 Task: Set up a 30-minute session to brainstorm content marketing ideas.
Action: Mouse moved to (78, 112)
Screenshot: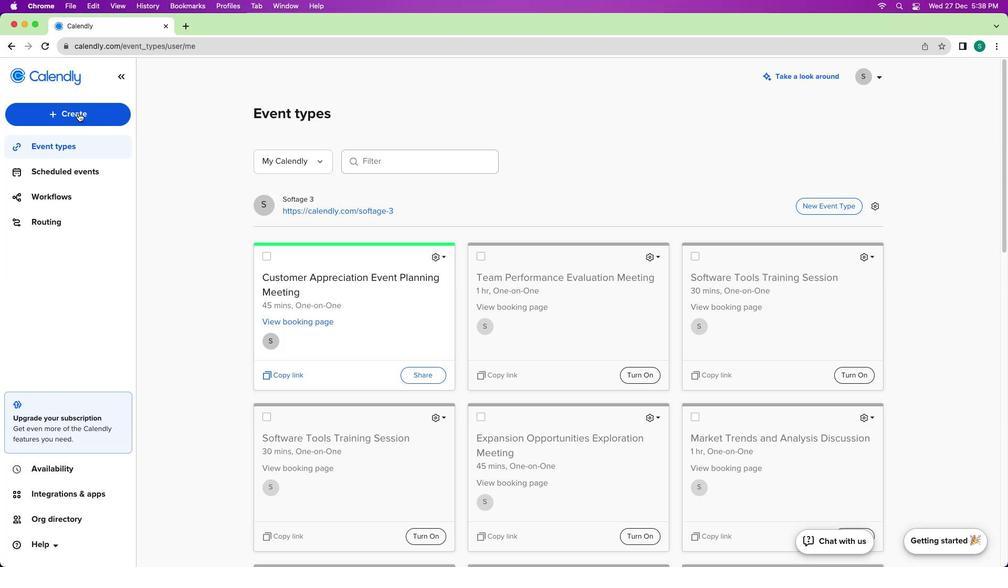 
Action: Mouse pressed left at (78, 112)
Screenshot: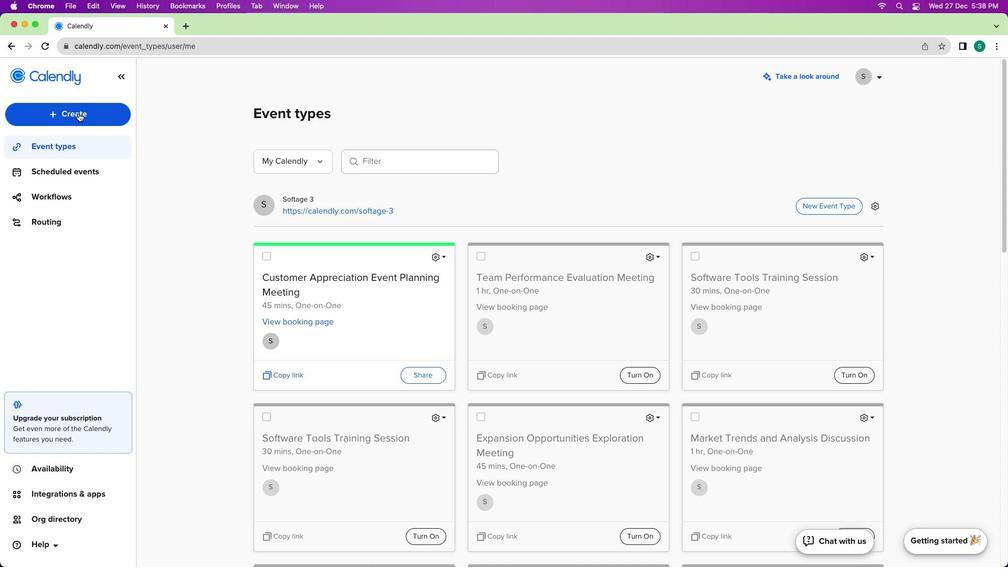
Action: Mouse moved to (73, 150)
Screenshot: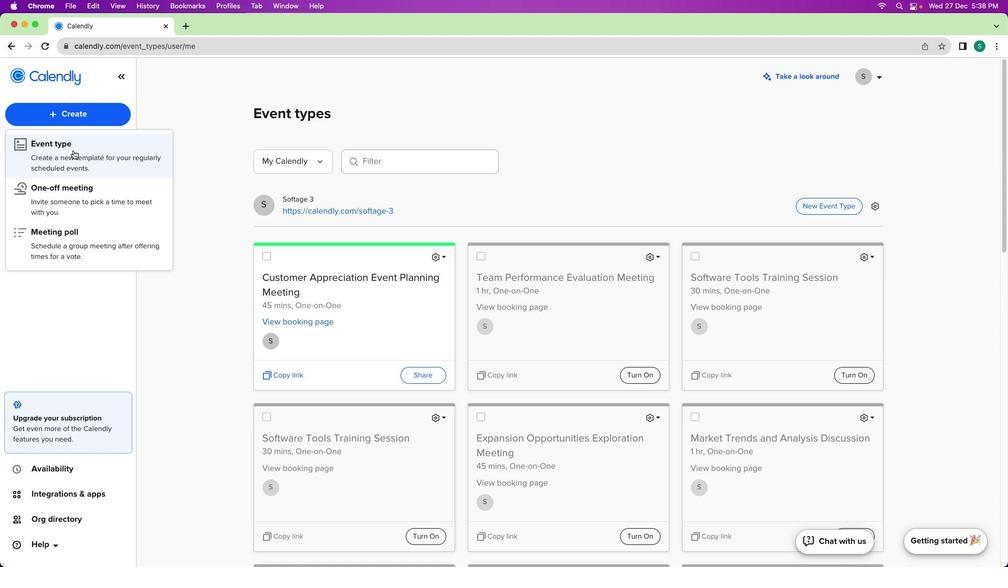 
Action: Mouse pressed left at (73, 150)
Screenshot: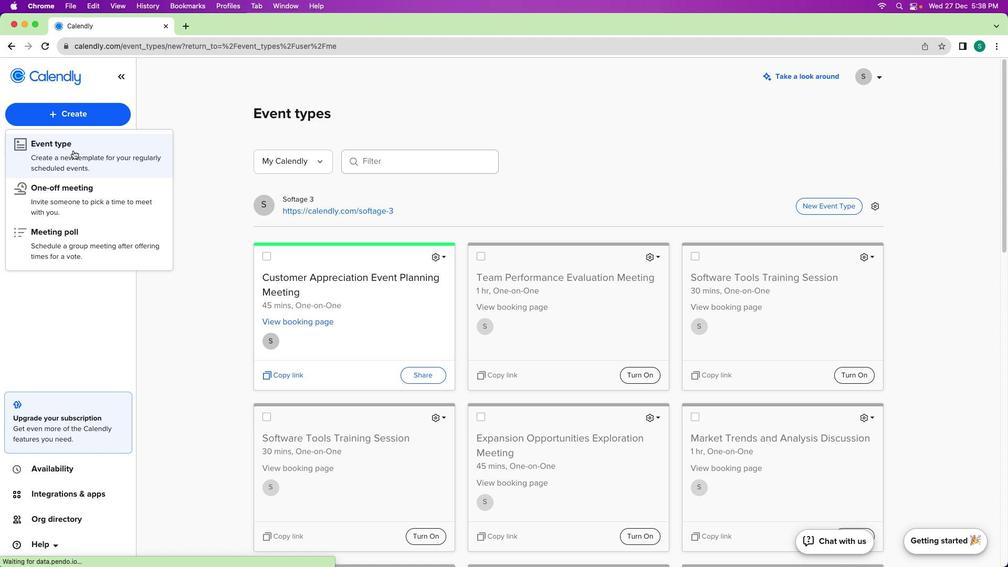 
Action: Mouse moved to (316, 208)
Screenshot: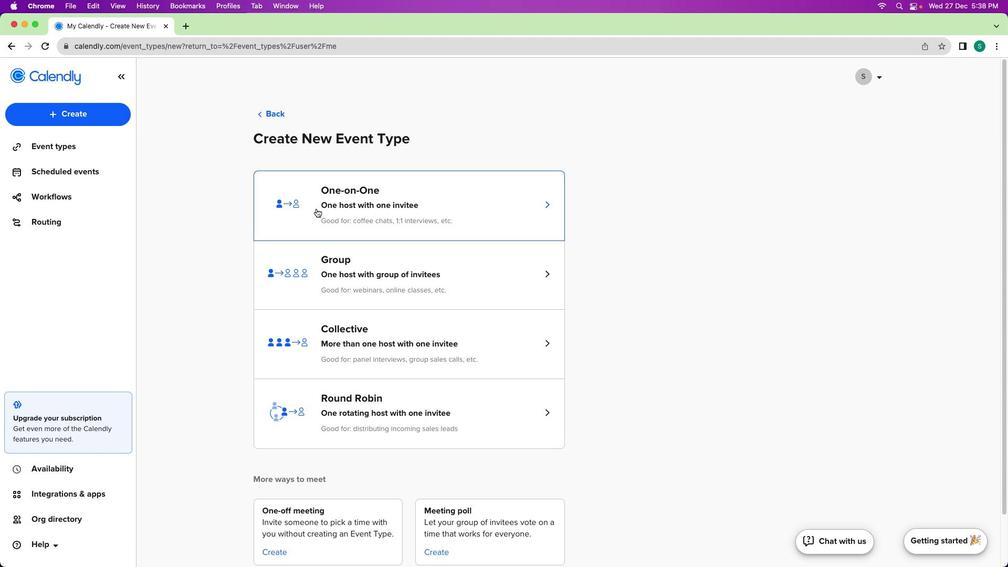 
Action: Mouse pressed left at (316, 208)
Screenshot: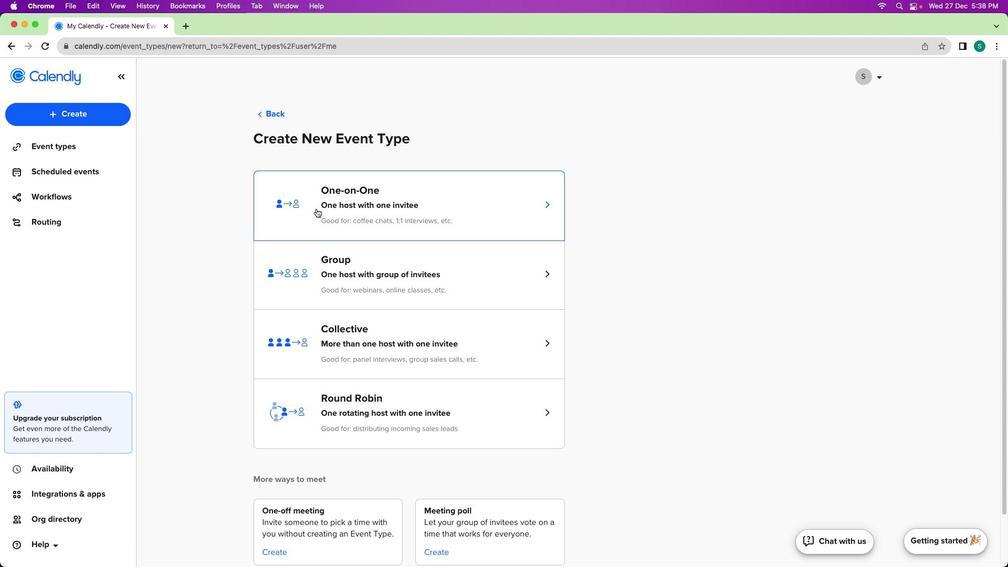 
Action: Mouse moved to (47, 163)
Screenshot: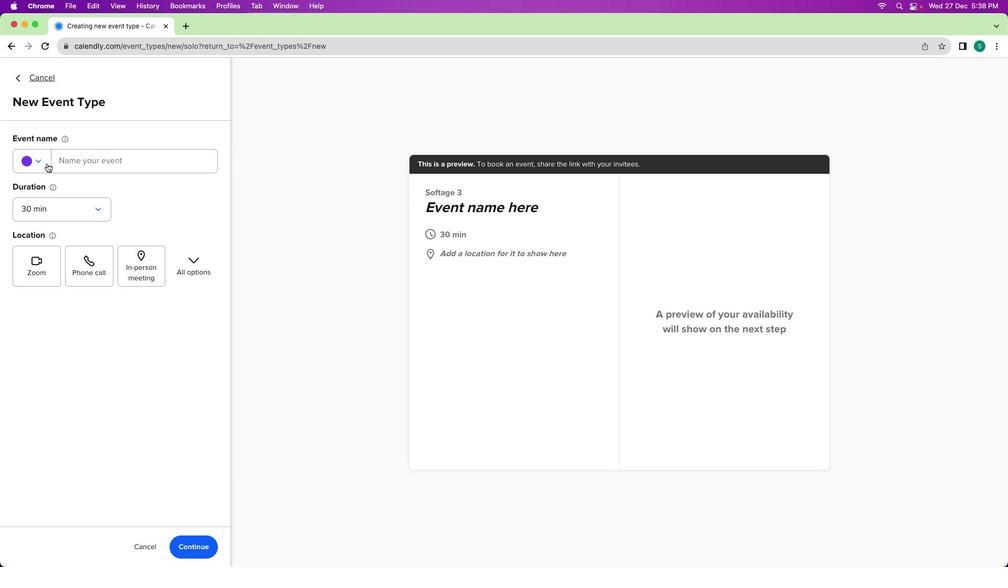 
Action: Mouse pressed left at (47, 163)
Screenshot: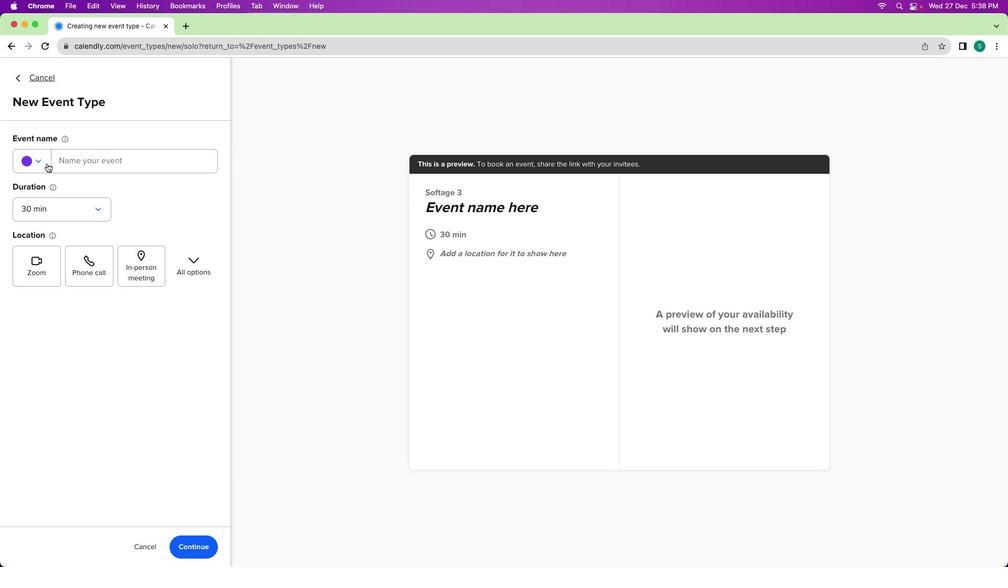 
Action: Mouse moved to (44, 210)
Screenshot: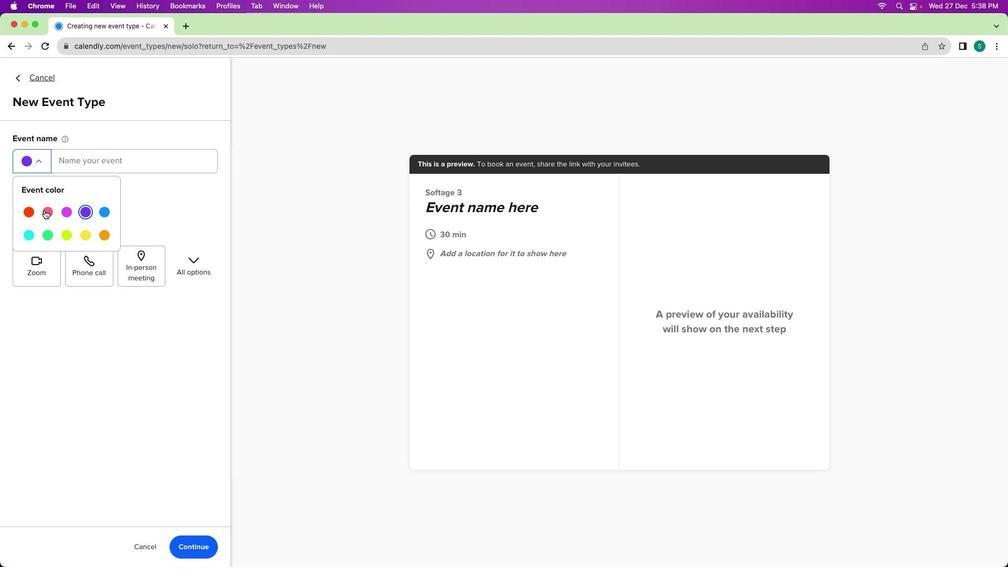 
Action: Mouse pressed left at (44, 210)
Screenshot: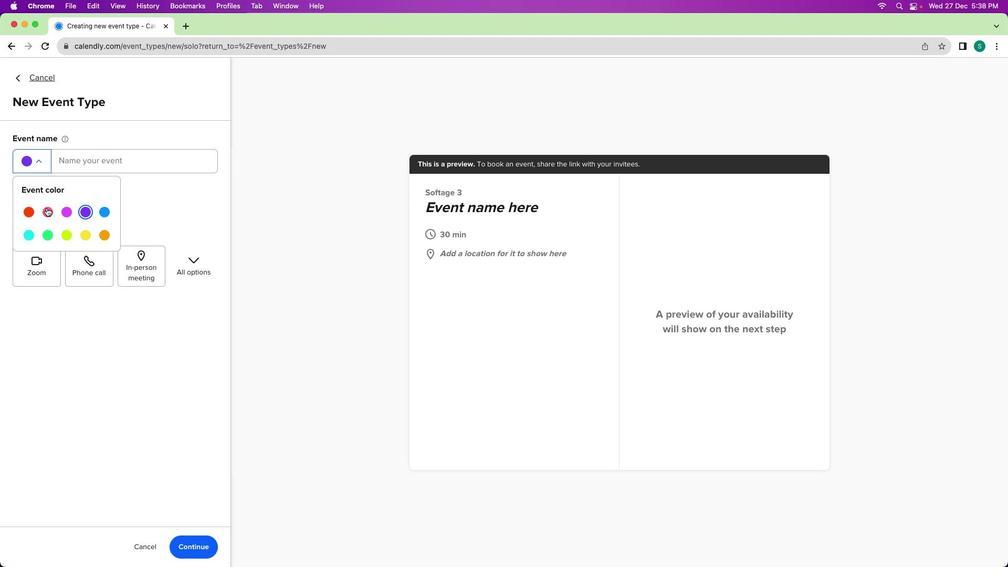 
Action: Mouse moved to (77, 173)
Screenshot: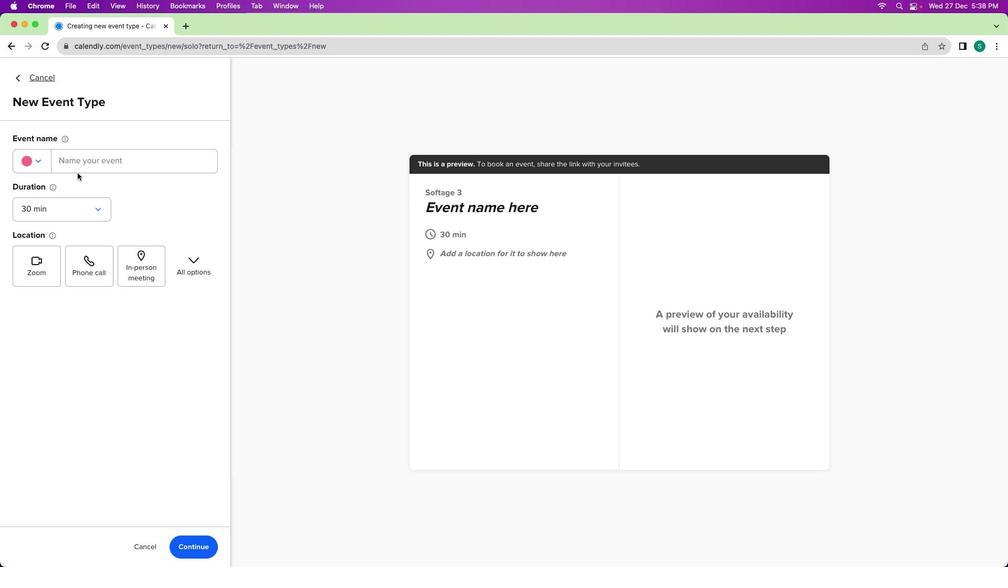 
Action: Mouse pressed left at (77, 173)
Screenshot: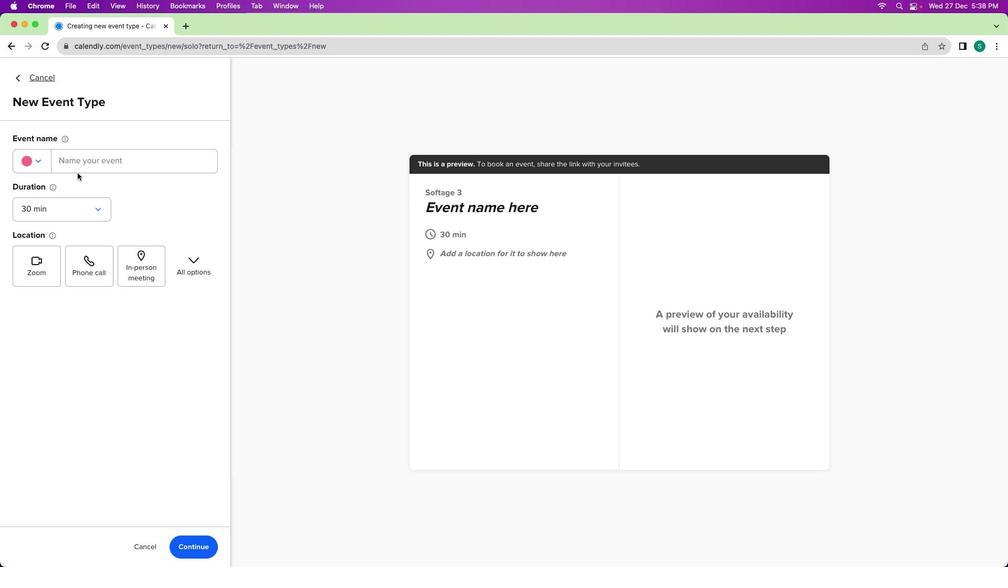 
Action: Mouse moved to (78, 164)
Screenshot: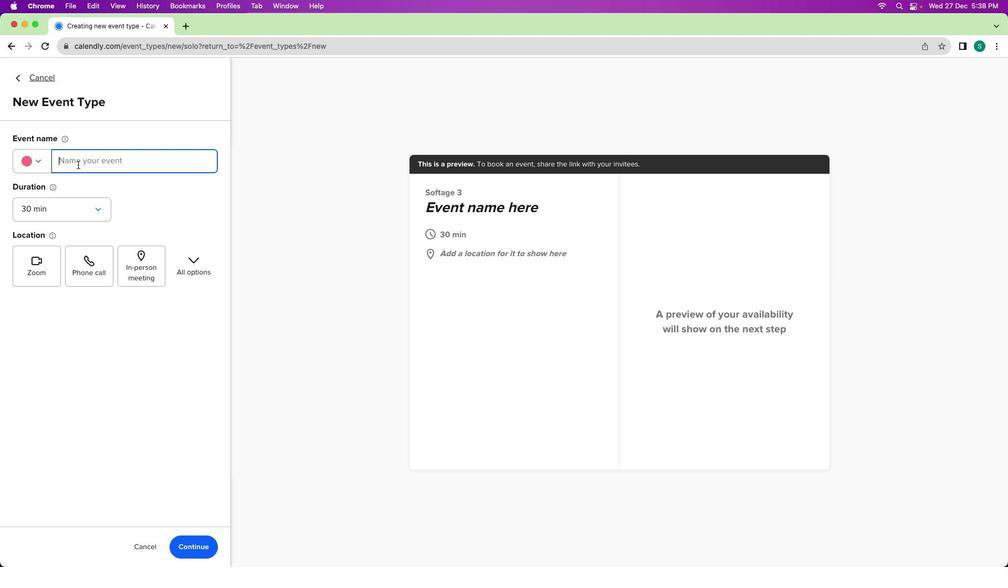 
Action: Mouse pressed left at (78, 164)
Screenshot: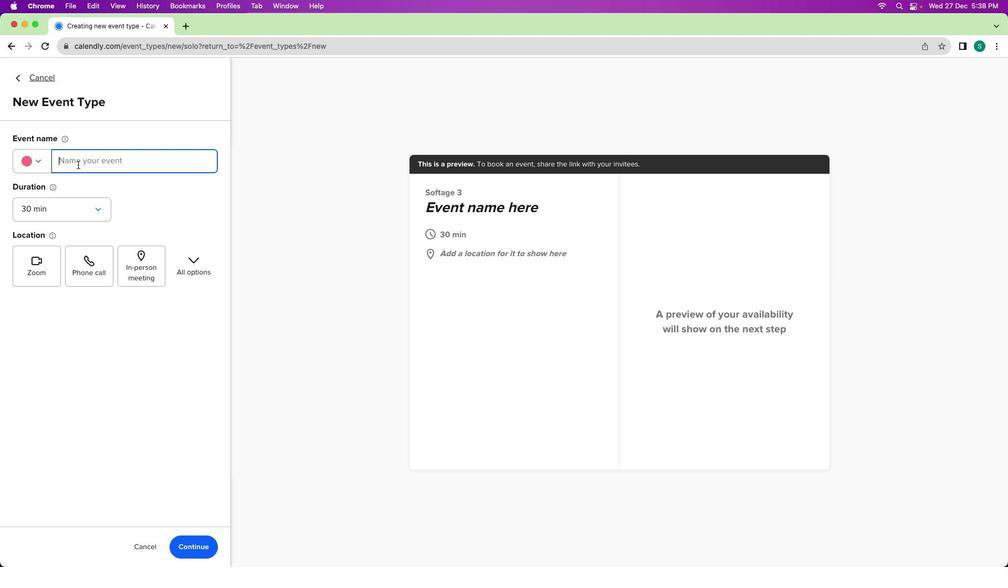 
Action: Mouse moved to (77, 164)
Screenshot: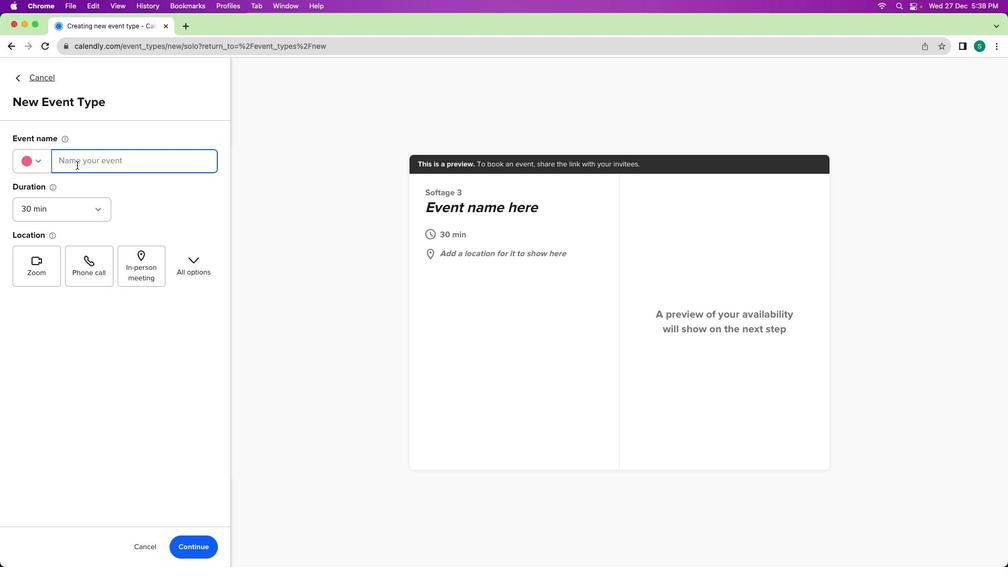 
Action: Key pressed Key.shift'C''o''n''t''e''n''t'Key.spaceKey.shift'M''a''r''k''e''t''i''n''g'Key.spaceKey.shift'B''r''a''i''n''s''t''o''r''m''i''g'Key.backspace'n''g'Key.spaceKey.shift'S''e''s''s''i''o''n'
Screenshot: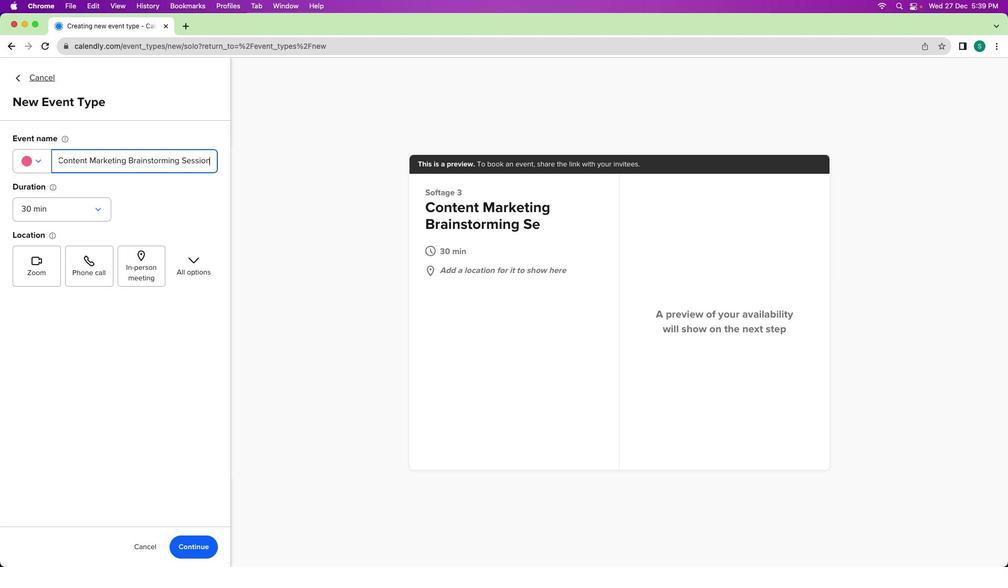 
Action: Mouse moved to (50, 206)
Screenshot: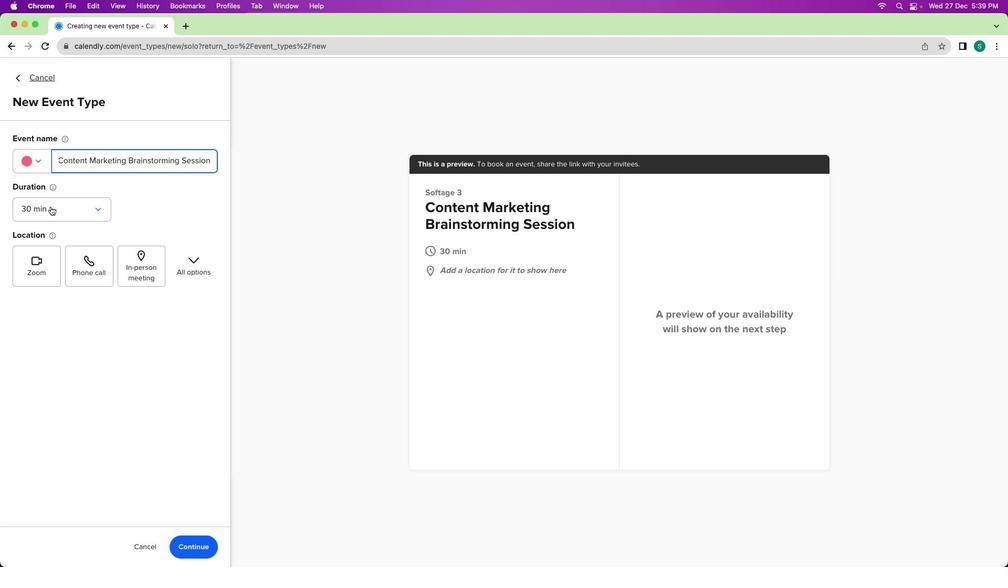 
Action: Mouse pressed left at (50, 206)
Screenshot: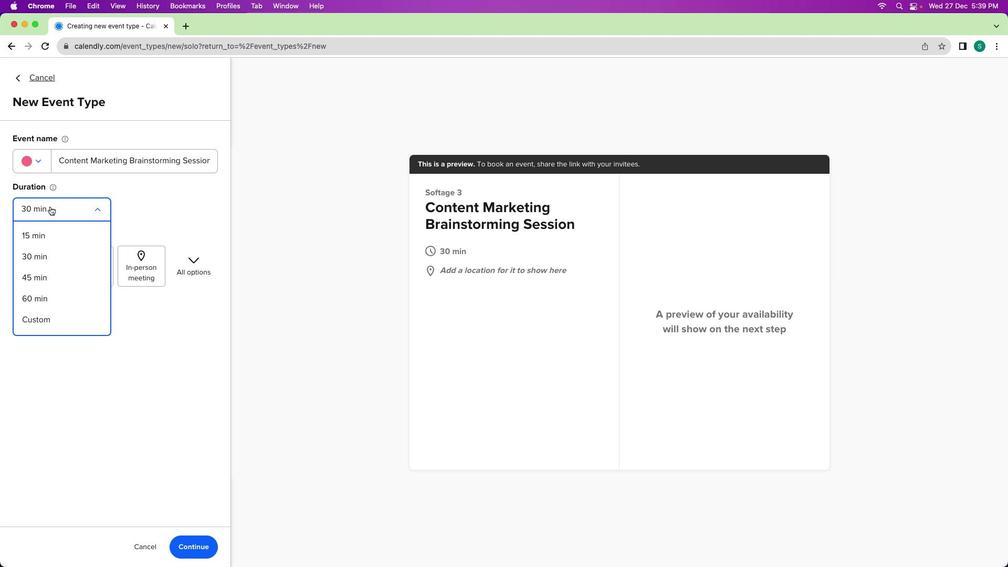 
Action: Mouse moved to (48, 256)
Screenshot: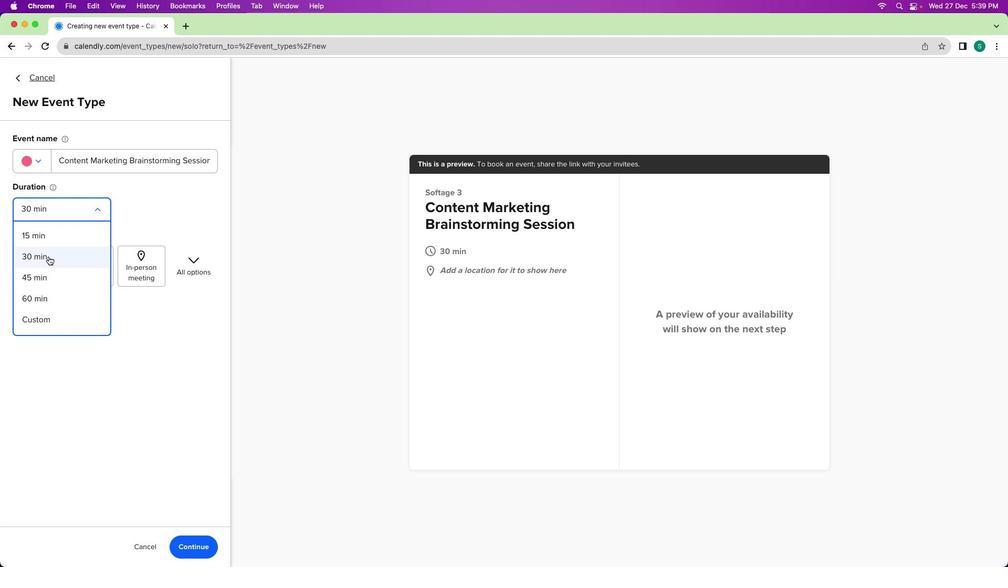 
Action: Mouse pressed left at (48, 256)
Screenshot: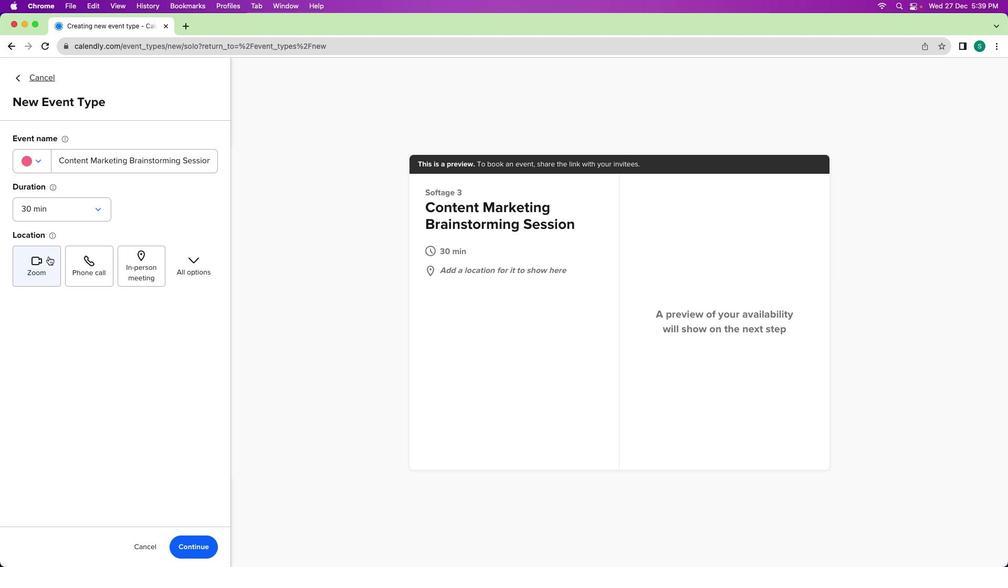
Action: Mouse moved to (43, 259)
Screenshot: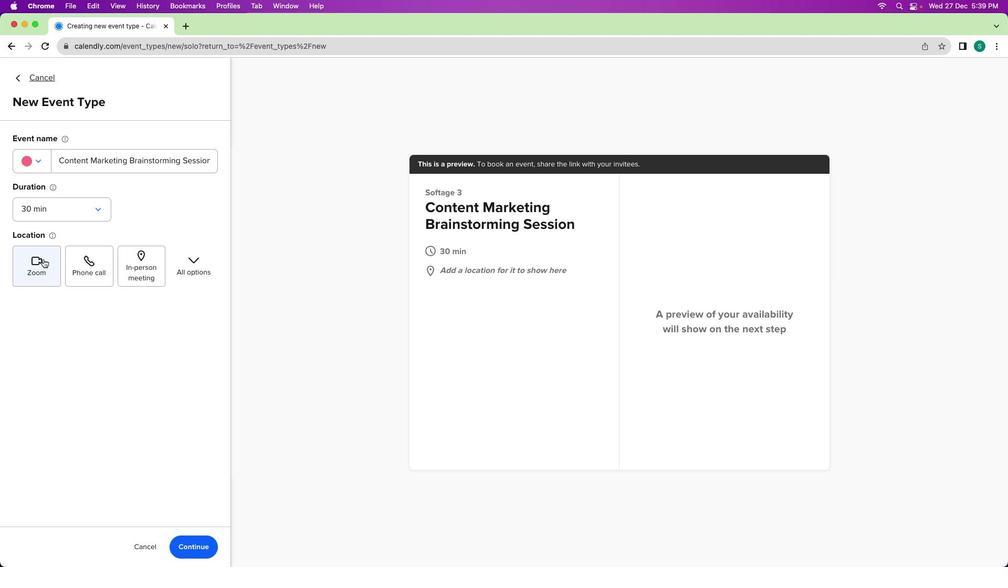 
Action: Mouse pressed left at (43, 259)
Screenshot: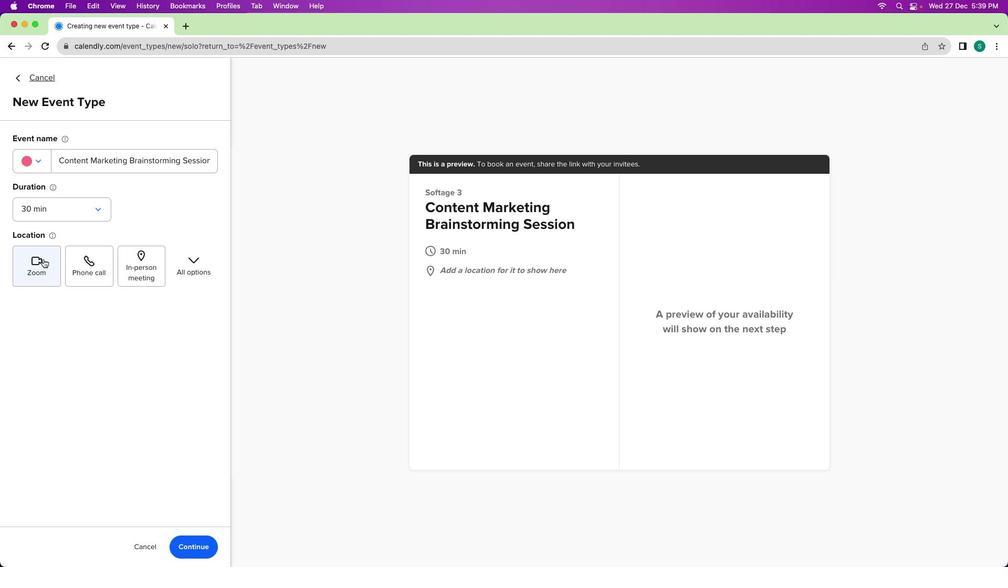 
Action: Mouse moved to (198, 553)
Screenshot: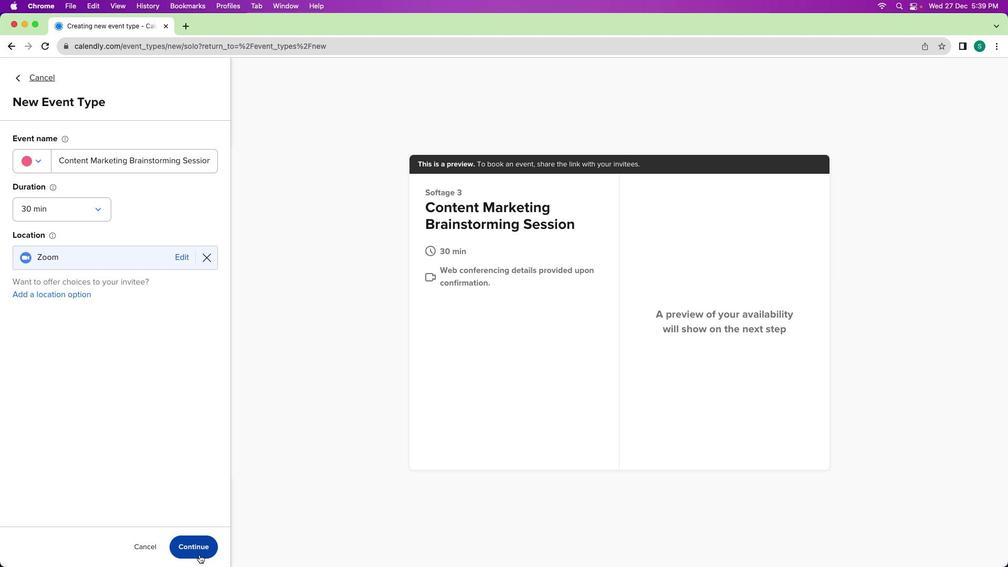 
Action: Mouse pressed left at (198, 553)
Screenshot: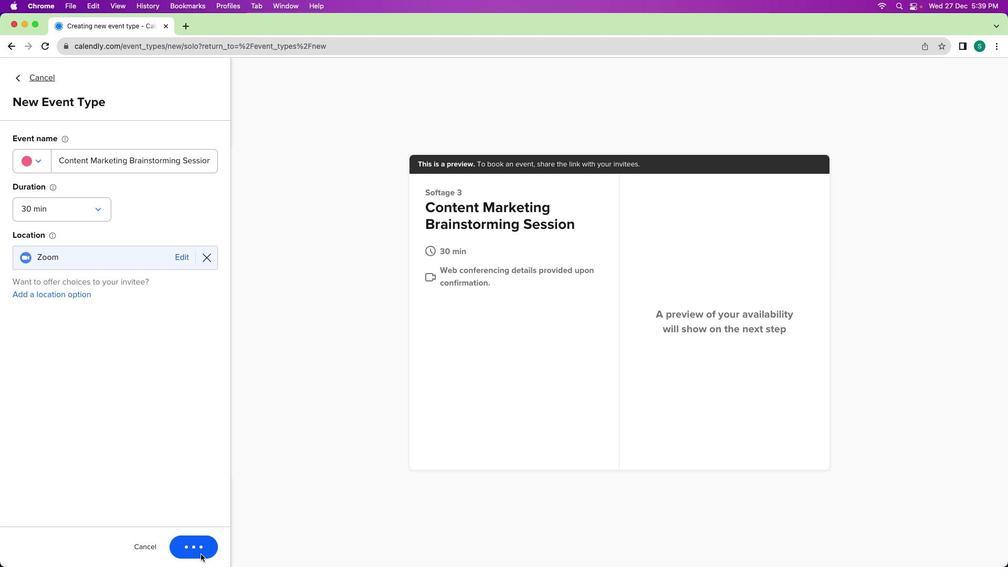 
Action: Mouse moved to (138, 191)
Screenshot: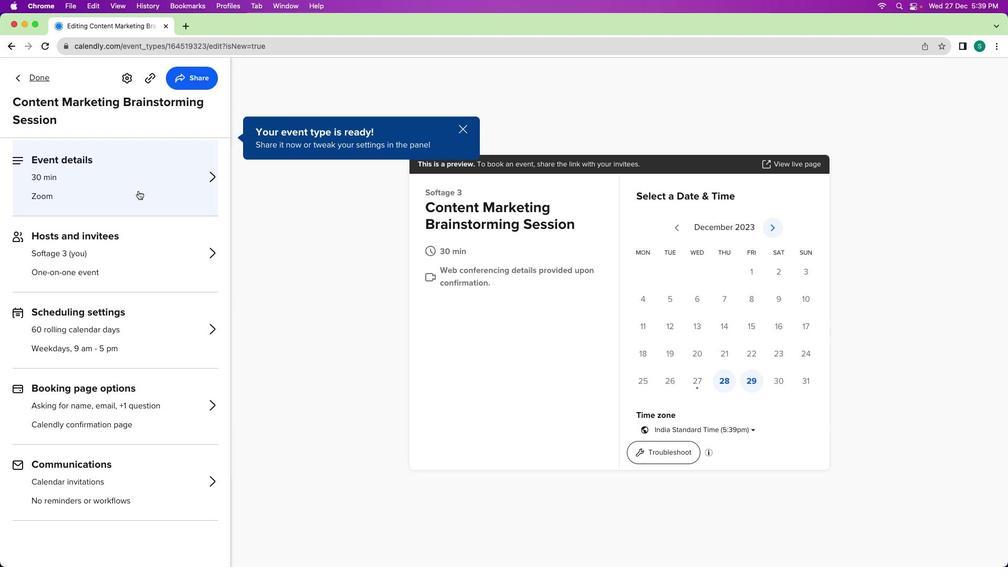 
Action: Mouse pressed left at (138, 191)
Screenshot: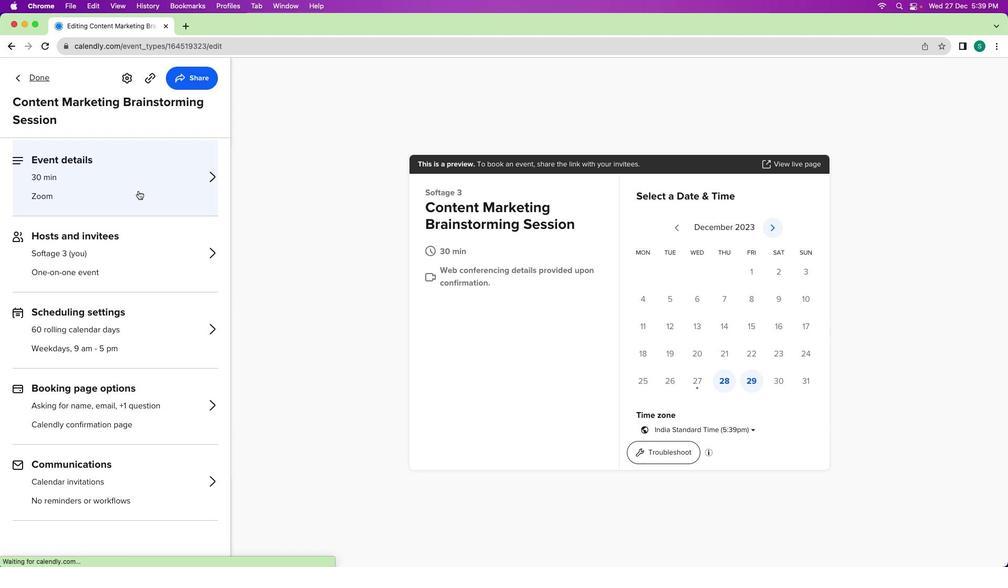 
Action: Mouse moved to (150, 397)
Screenshot: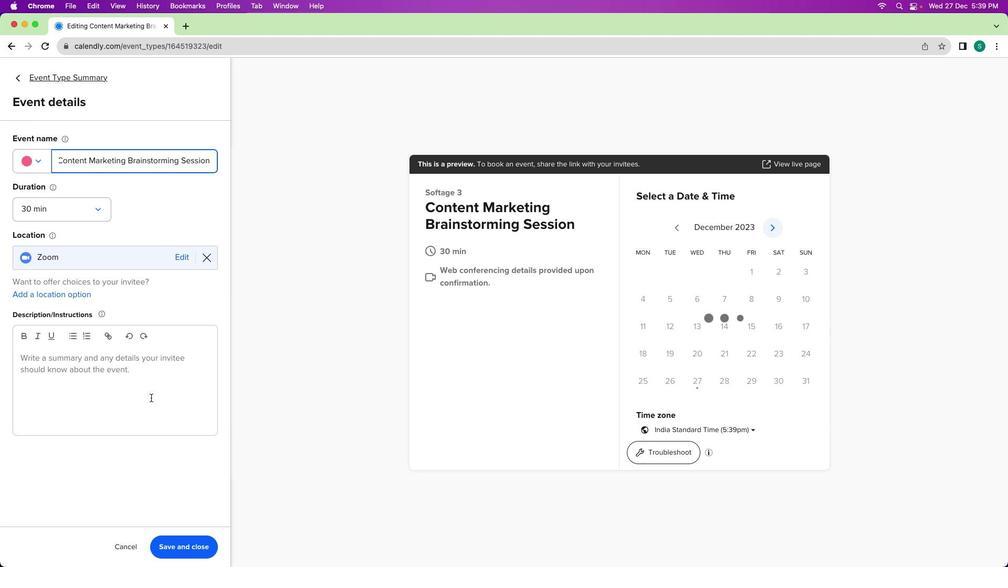 
Action: Mouse pressed left at (150, 397)
Screenshot: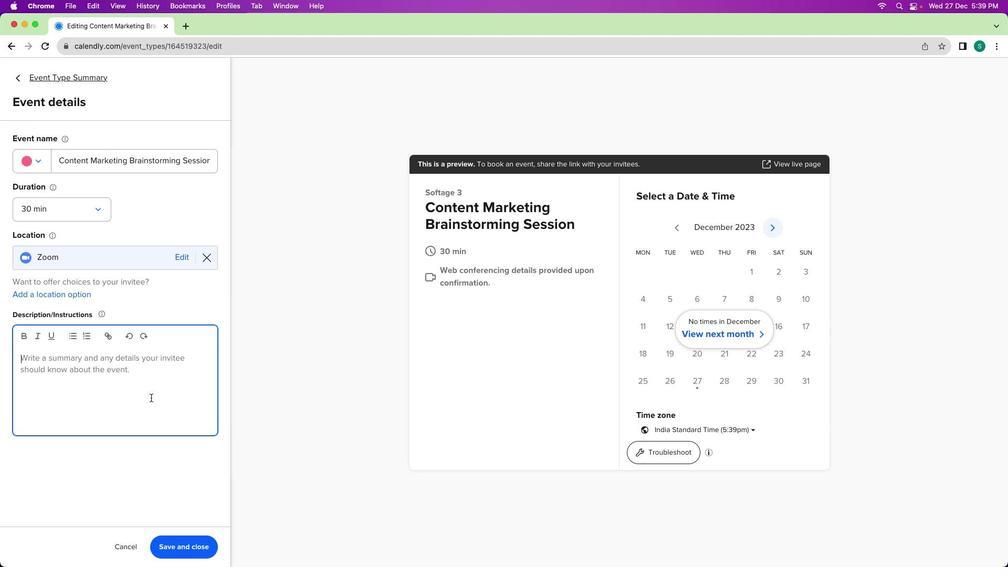 
Action: Mouse moved to (151, 397)
Screenshot: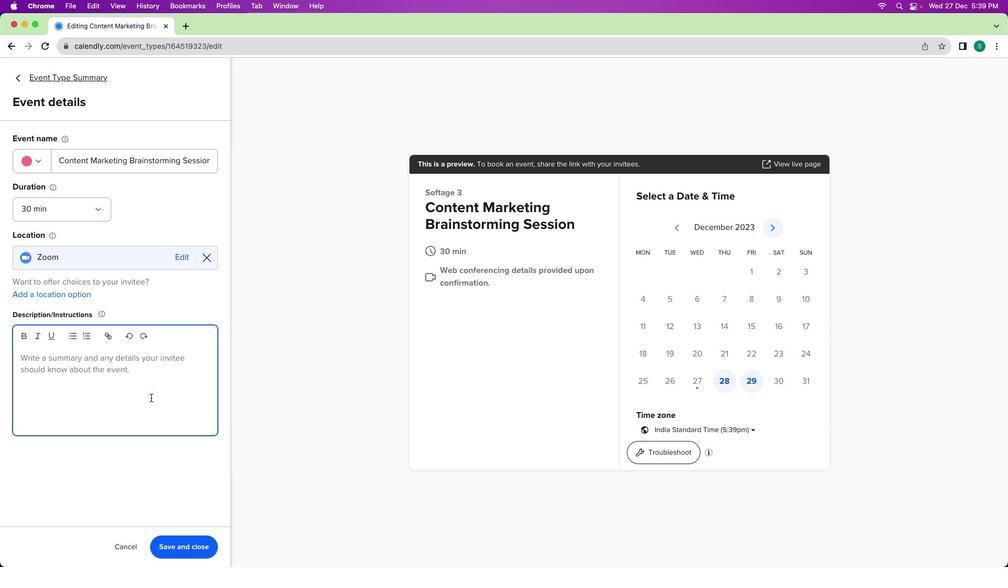 
Action: Key pressed Key.shift'J''o''i''n'Key.space'm''e'Key.space'f''o''r'Key.space'a''n'Key.space'e''n''e''r''g''e''t''i''c'Key.space'3''0''-''m''i''n''u''t''e''s'Key.space's''e''s''s''i''o''n'Key.space'd''e''s''i''c''a''t''e''d'Key.space't''o'Key.spaceKey.leftKey.leftKey.leftKey.leftKey.leftKey.leftKey.leftKey.leftKey.leftKey.leftKey.leftKey.rightKey.backspace'd'Key.down'b''r''a''i''n''s''t''o''r''m''i''n''g'Key.space'i''n''n''o''v''a''t''i''v''e'Key.space'c''o''n''t''e''n''t'Key.space'm''a''r''k''e''t''i''n''g'Key.space'i''d''e''a''s''.'Key.spaceKey.shift'T''h''i''s'Key.space'f''o''c''u''s''e''d'Key.space'm''e''e''t''i''n''g'Key.space'w''i''l''l'Key.space'p''r''o''i'Key.backspace'v''i''d''e'Key.space'a''n'Key.space'o''p''p''o''r''t''u''n''i''t''y'Key.space't''o'Key.space'g''e''n''e''r''a''t''e'Key.space'f''r''e''s''h'Key.space'c''o''n''c''e''p''t''s'','Key.space'd''i''s''c''u''s''s'Key.space'c''r''e''a''t''i''v''e'Key.space'a''p''p''r''o''a''h''e''s'','Key.space'a''n'Key.leftKey.leftKey.leftKey.leftKey.leftKey.leftKey.left'c'Key.down'n''d'Key.space'o''u''t''l''i''n''e'Key.spaceKey.leftKey.leftKey.leftKey.leftKey.leftKey.leftKey.leftKey.leftKey.leftKey.leftKey.backspaceKey.down's''t''r''a''t''e''g''i''e''s'Key.space'y'Key.backspace't''o'Key.space'e''n''h''a''n''c''e'Key.space'o''u''r'Key.space'c''o''n''t''e''n''t'Key.space'm''a''r''k''e''t''i''n''g'Key.space'e''f''f''o''r''t''s''.'
Screenshot: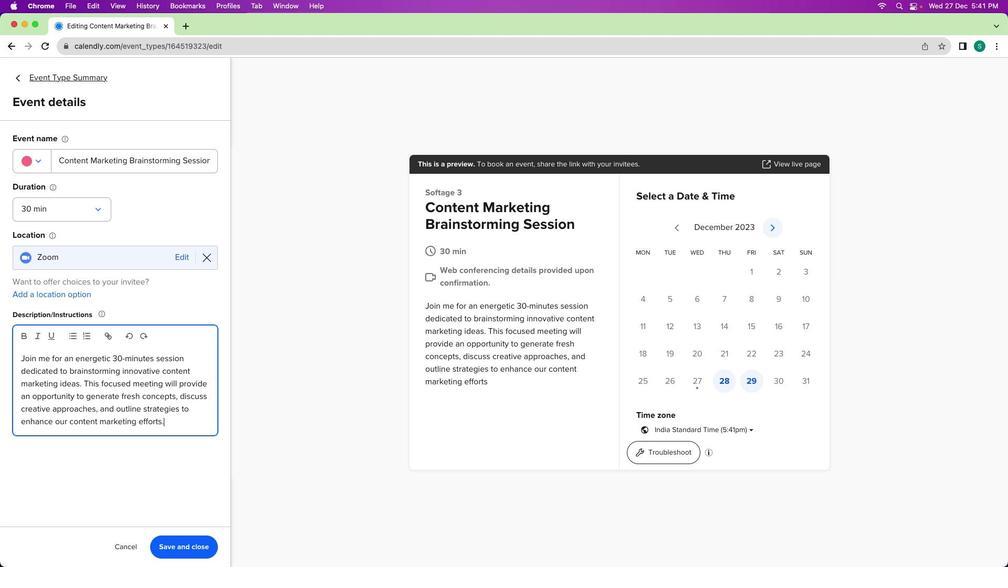 
Action: Mouse moved to (175, 542)
Screenshot: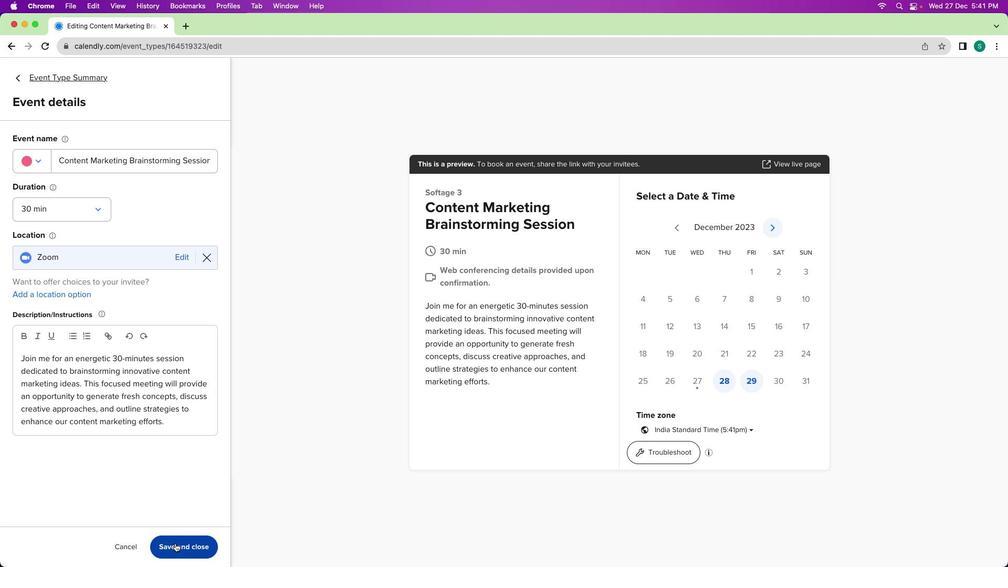 
Action: Mouse pressed left at (175, 542)
Screenshot: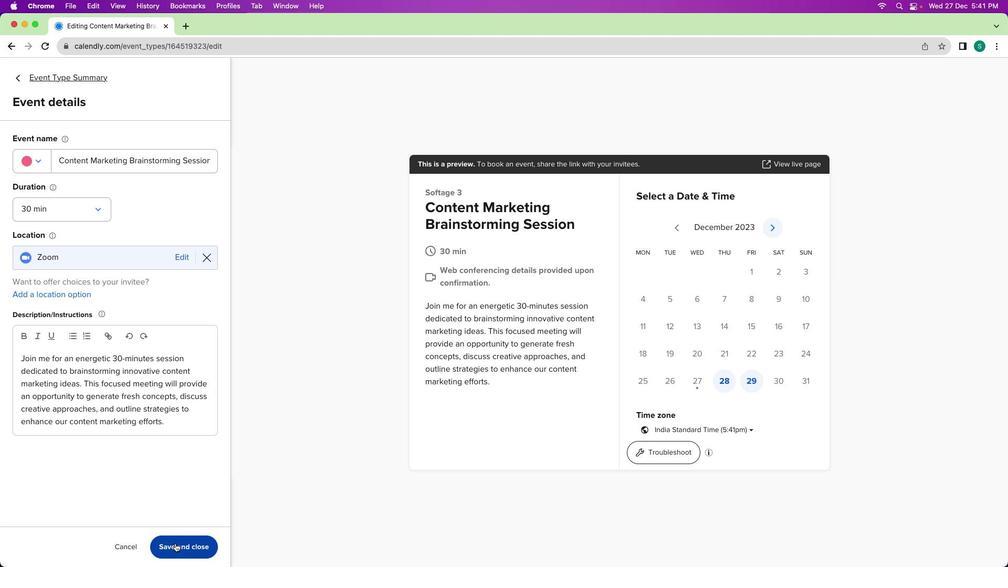 
Action: Mouse moved to (29, 80)
Screenshot: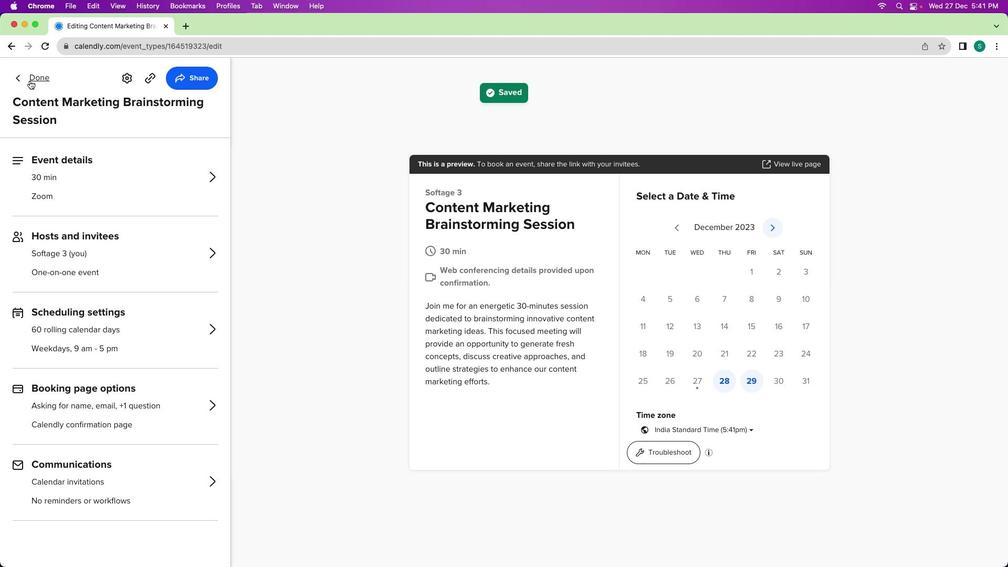 
Action: Mouse pressed left at (29, 80)
Screenshot: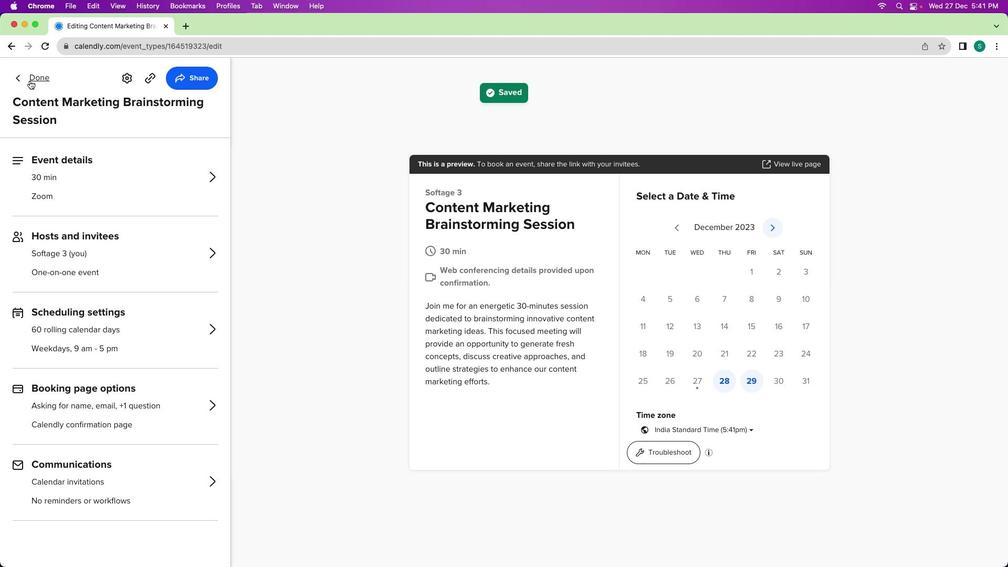 
Action: Mouse moved to (374, 297)
Screenshot: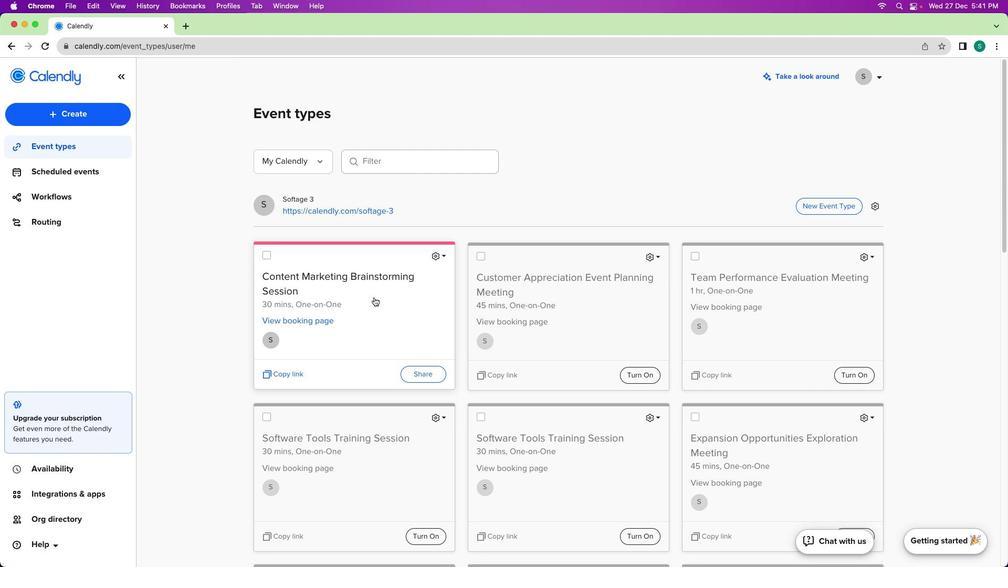 
